 Task: Add Crooked Creek Plain Goat Cheese to the cart.
Action: Mouse moved to (968, 320)
Screenshot: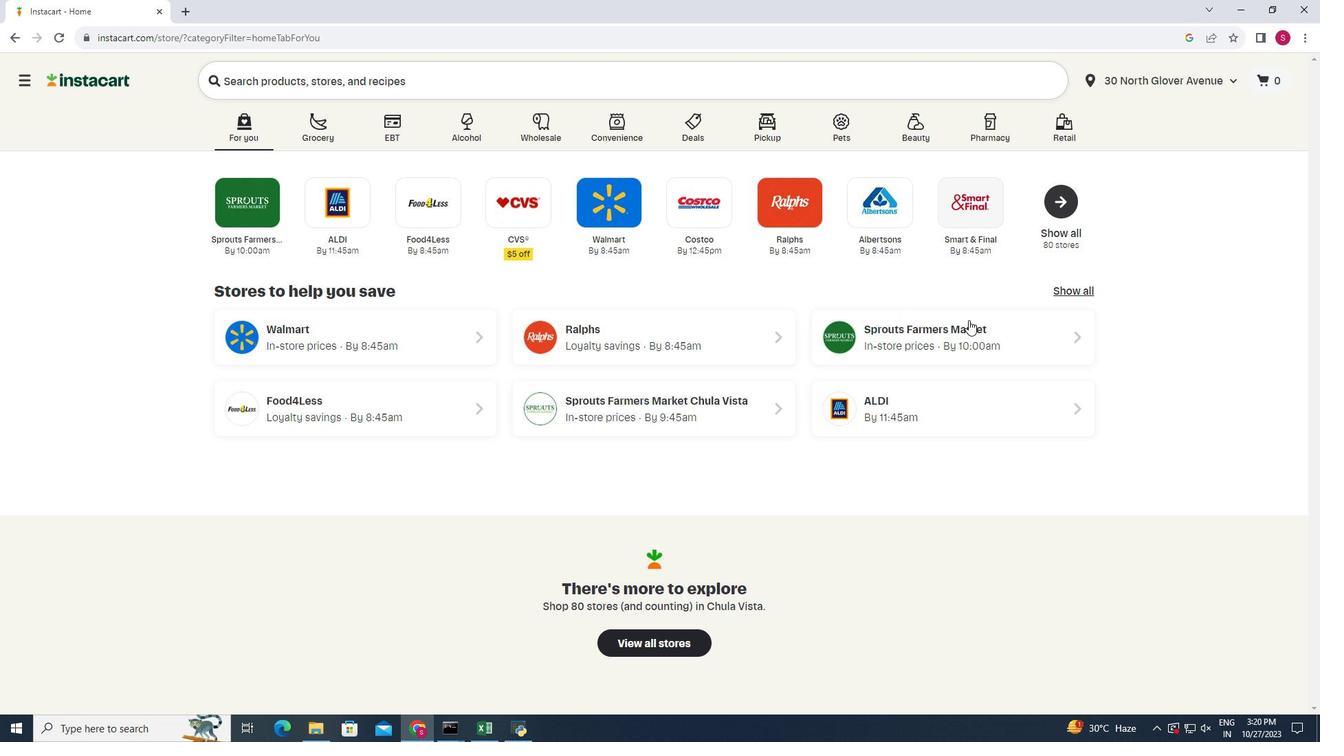 
Action: Mouse pressed left at (968, 320)
Screenshot: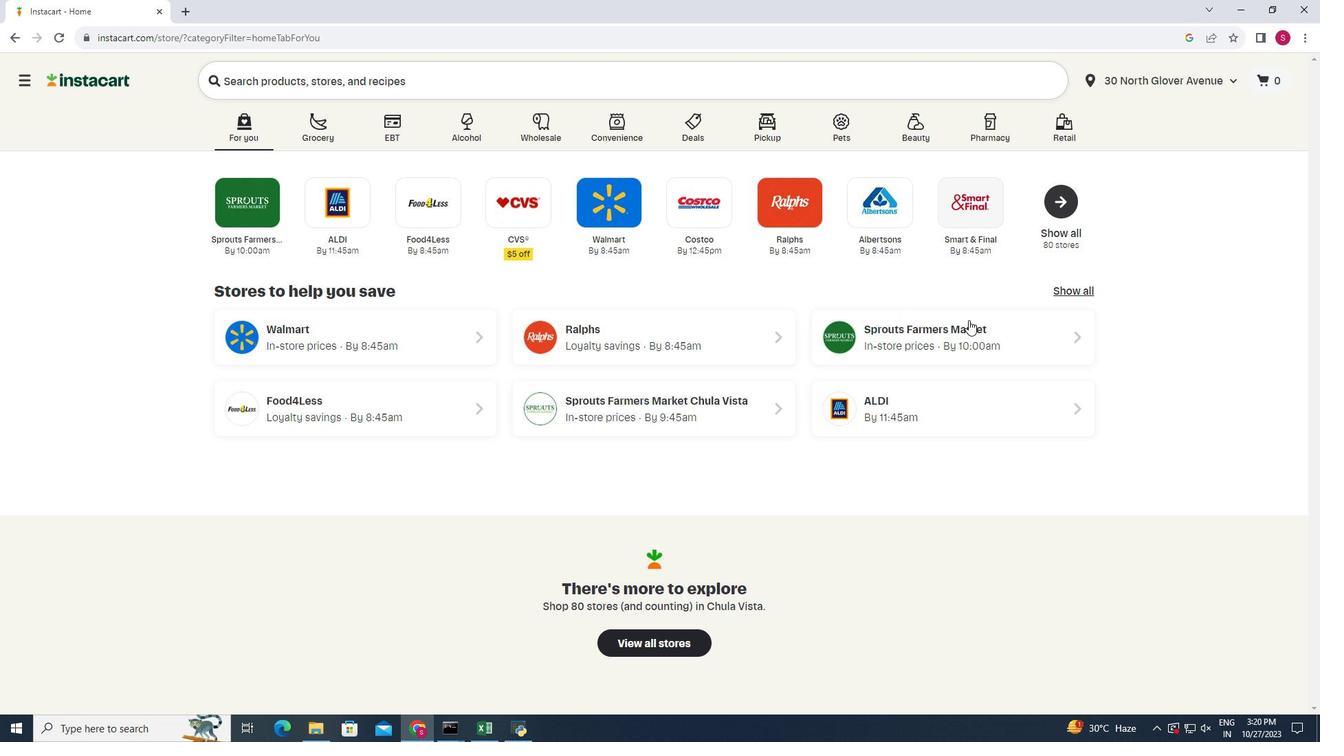 
Action: Mouse moved to (22, 601)
Screenshot: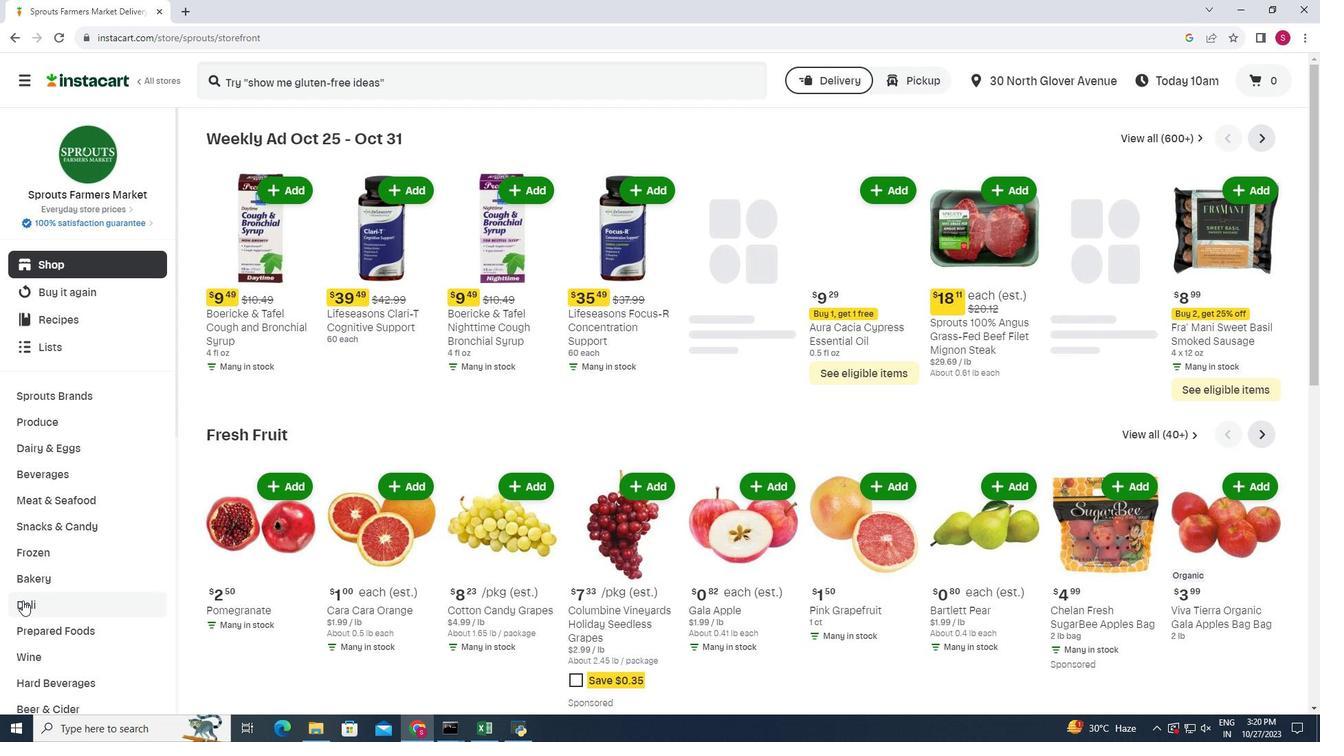 
Action: Mouse pressed left at (22, 601)
Screenshot: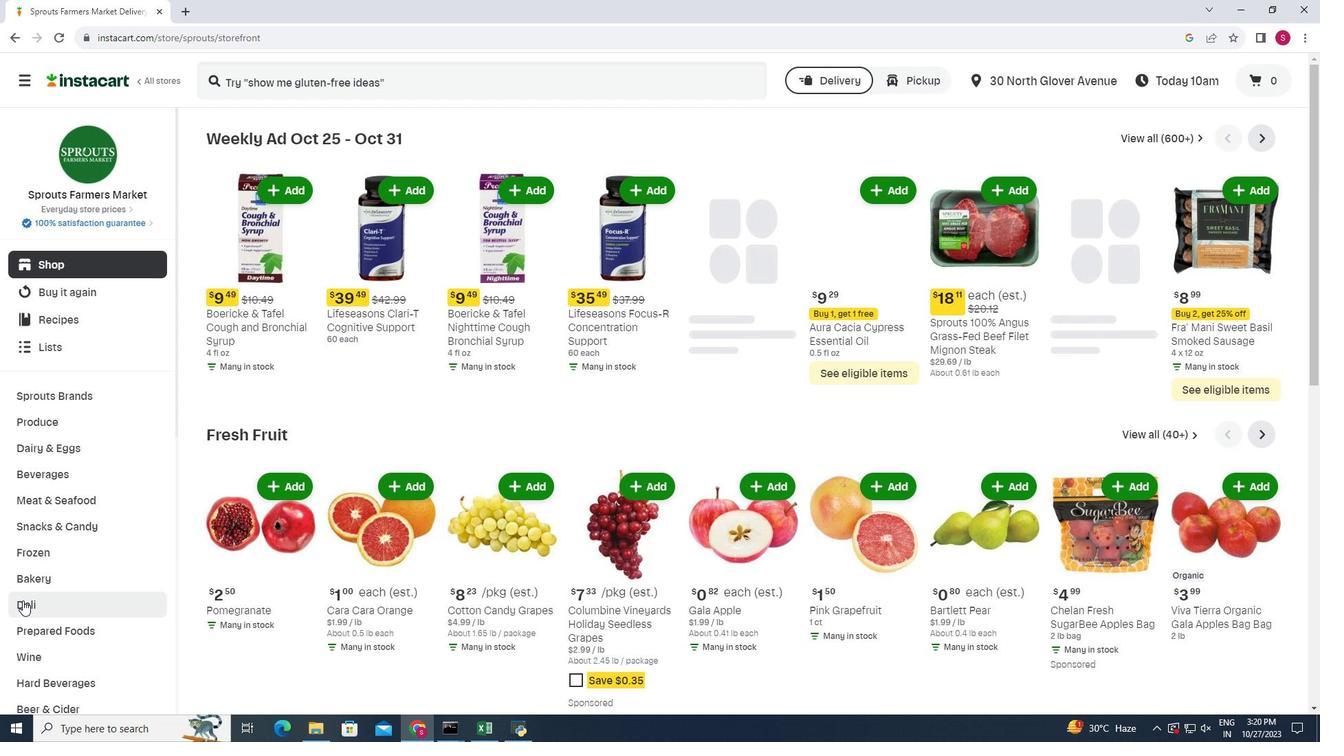 
Action: Mouse moved to (354, 165)
Screenshot: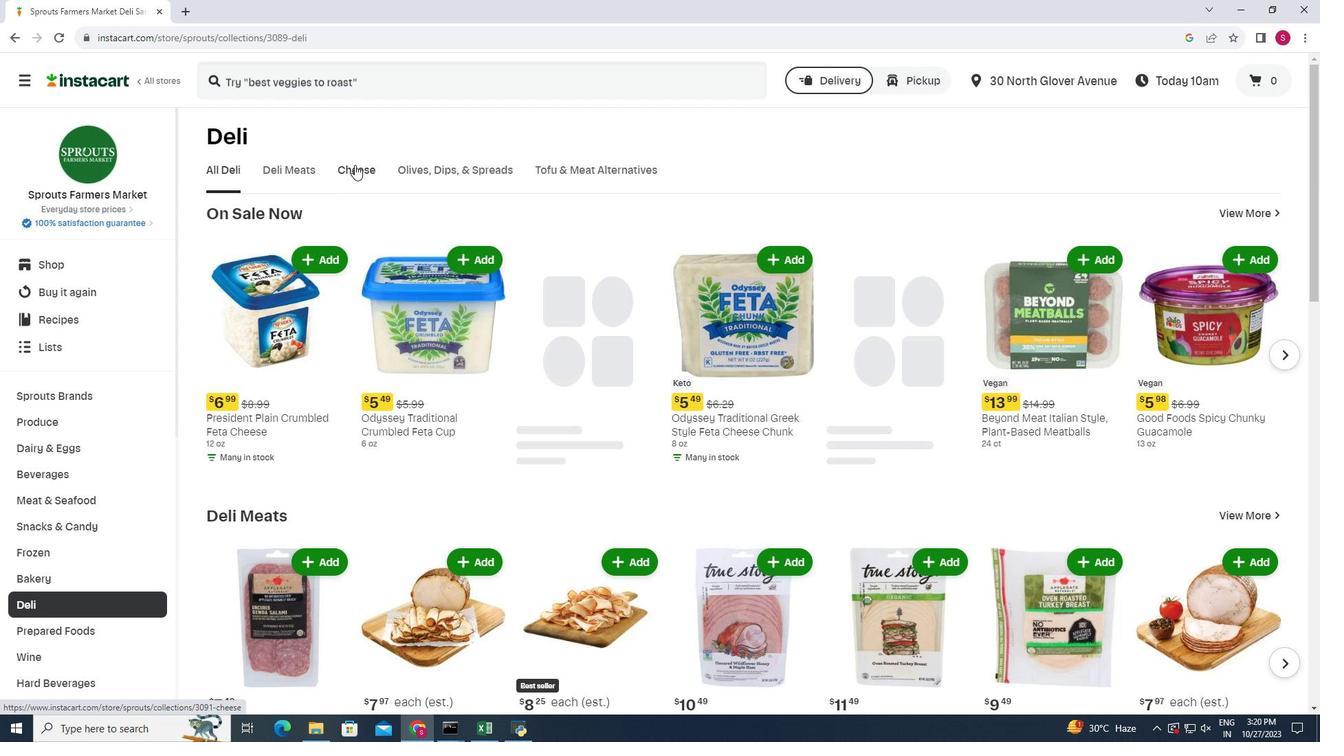 
Action: Mouse pressed left at (354, 165)
Screenshot: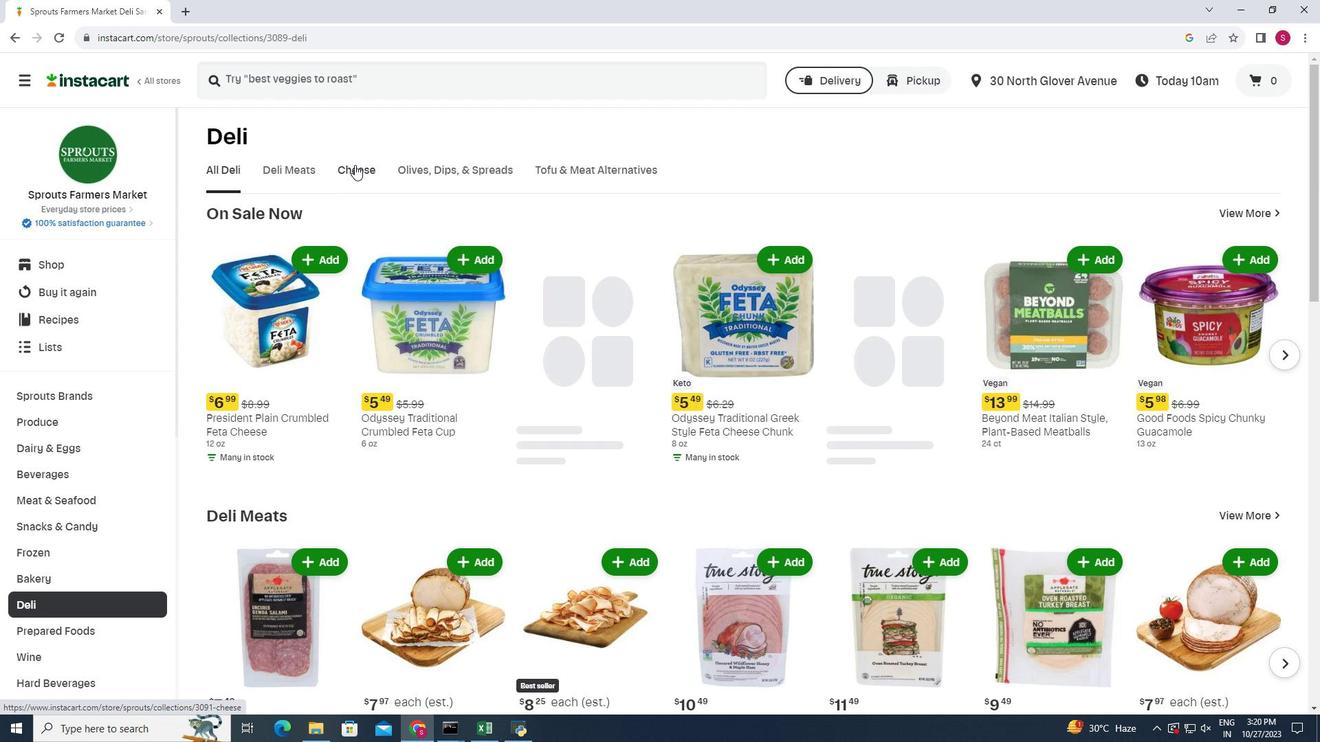 
Action: Mouse moved to (1287, 229)
Screenshot: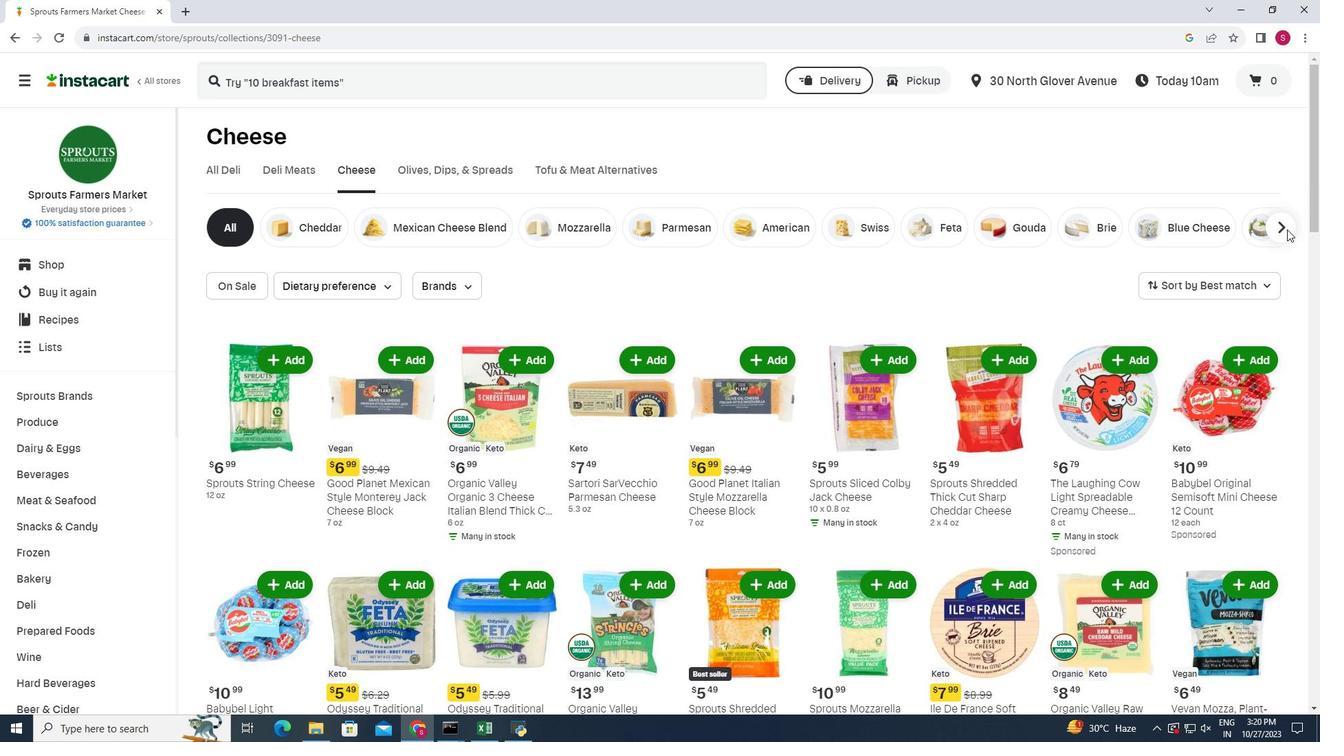 
Action: Mouse pressed left at (1287, 229)
Screenshot: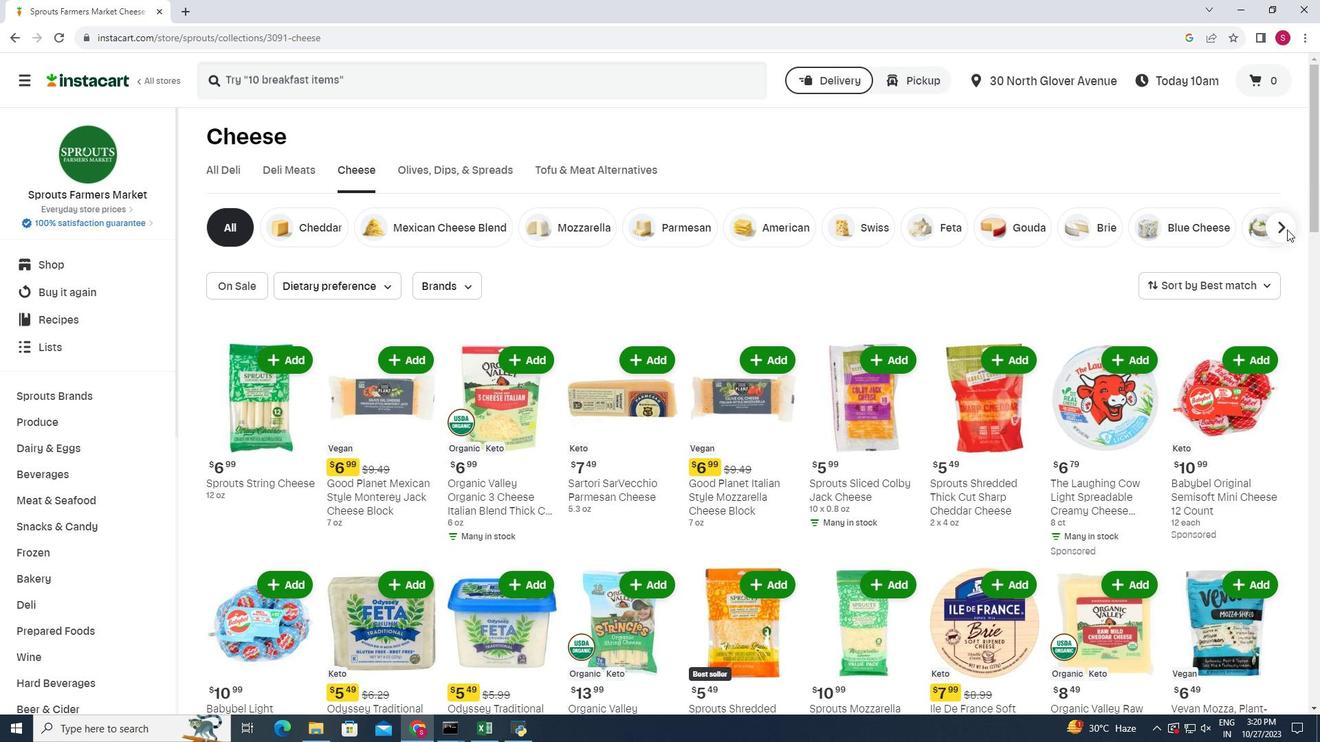 
Action: Mouse moved to (1232, 231)
Screenshot: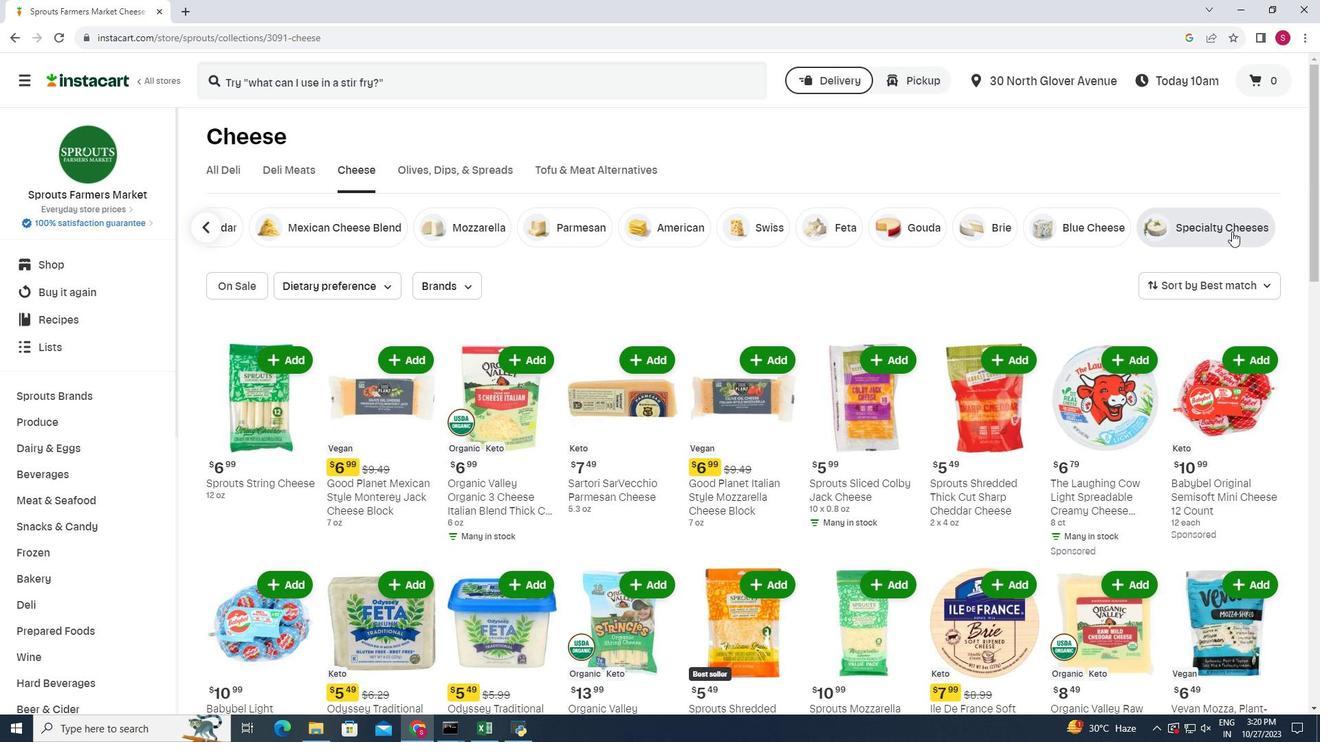 
Action: Mouse pressed left at (1232, 231)
Screenshot: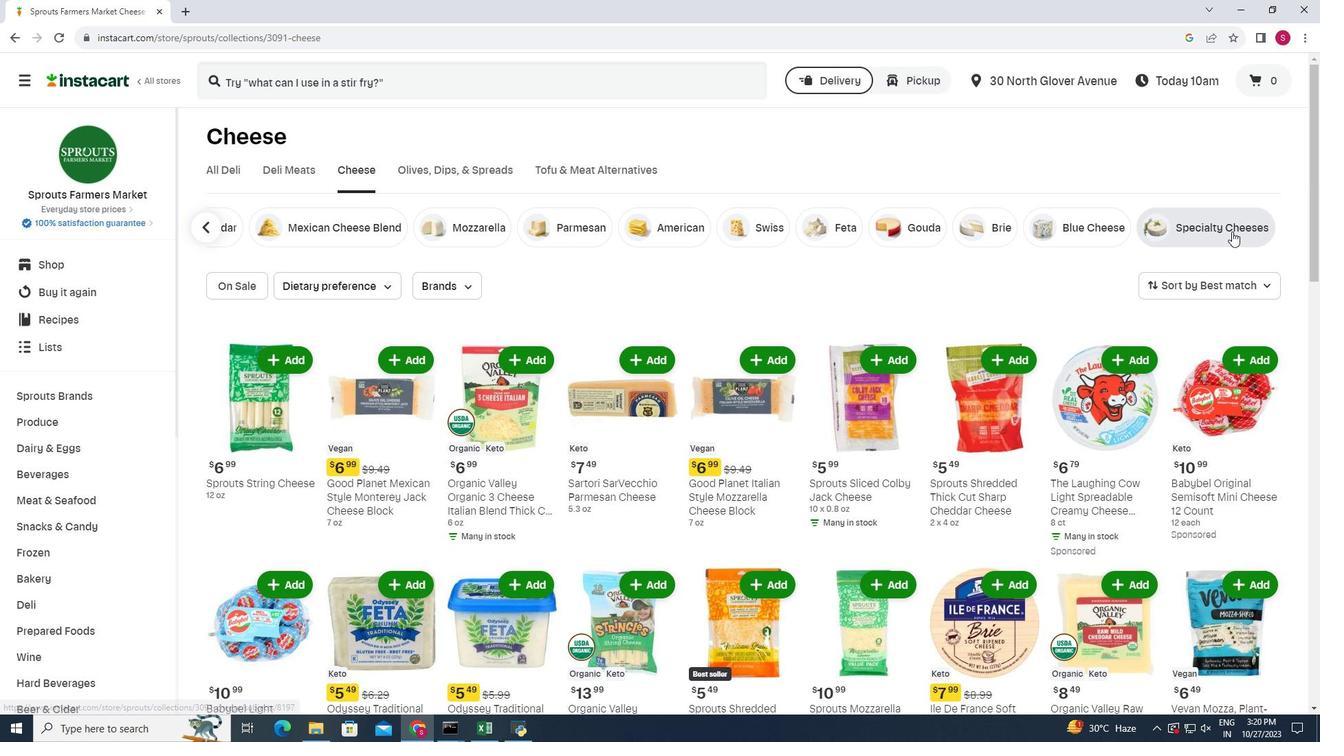 
Action: Mouse moved to (1197, 474)
Screenshot: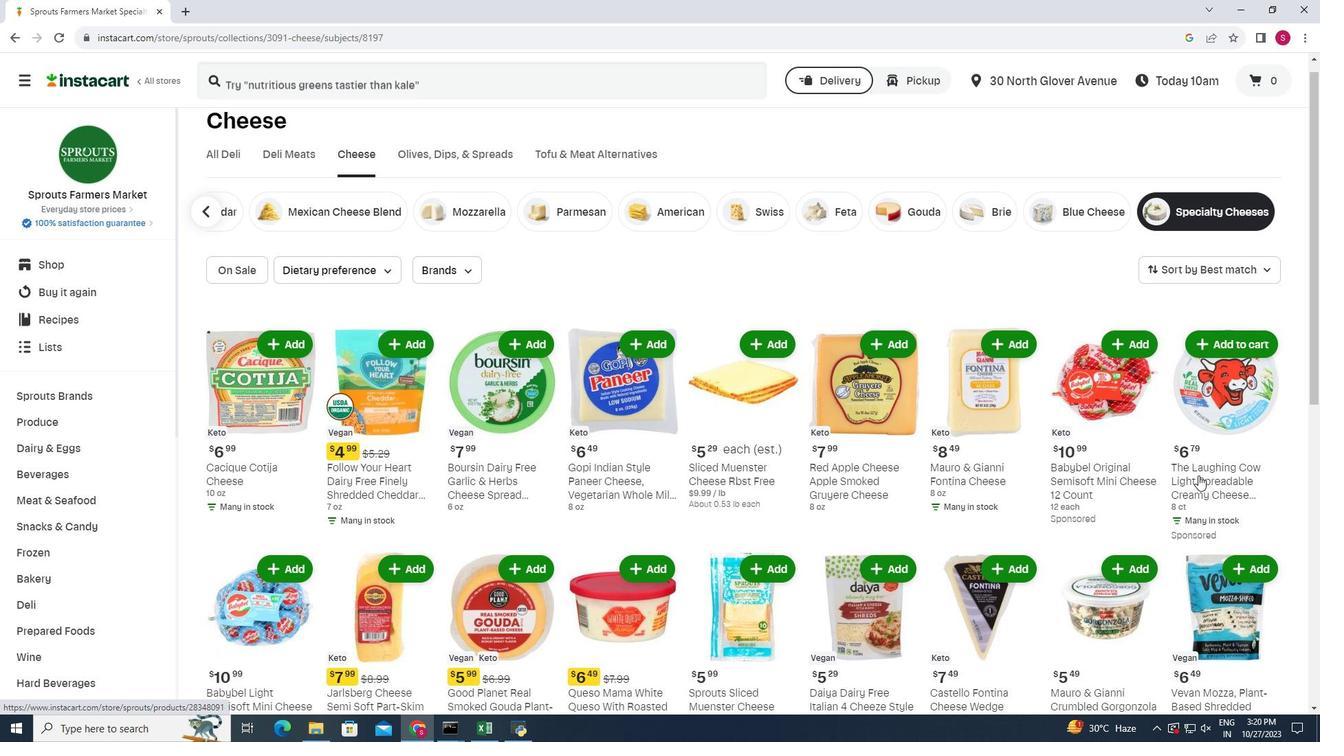 
Action: Mouse scrolled (1197, 473) with delta (0, 0)
Screenshot: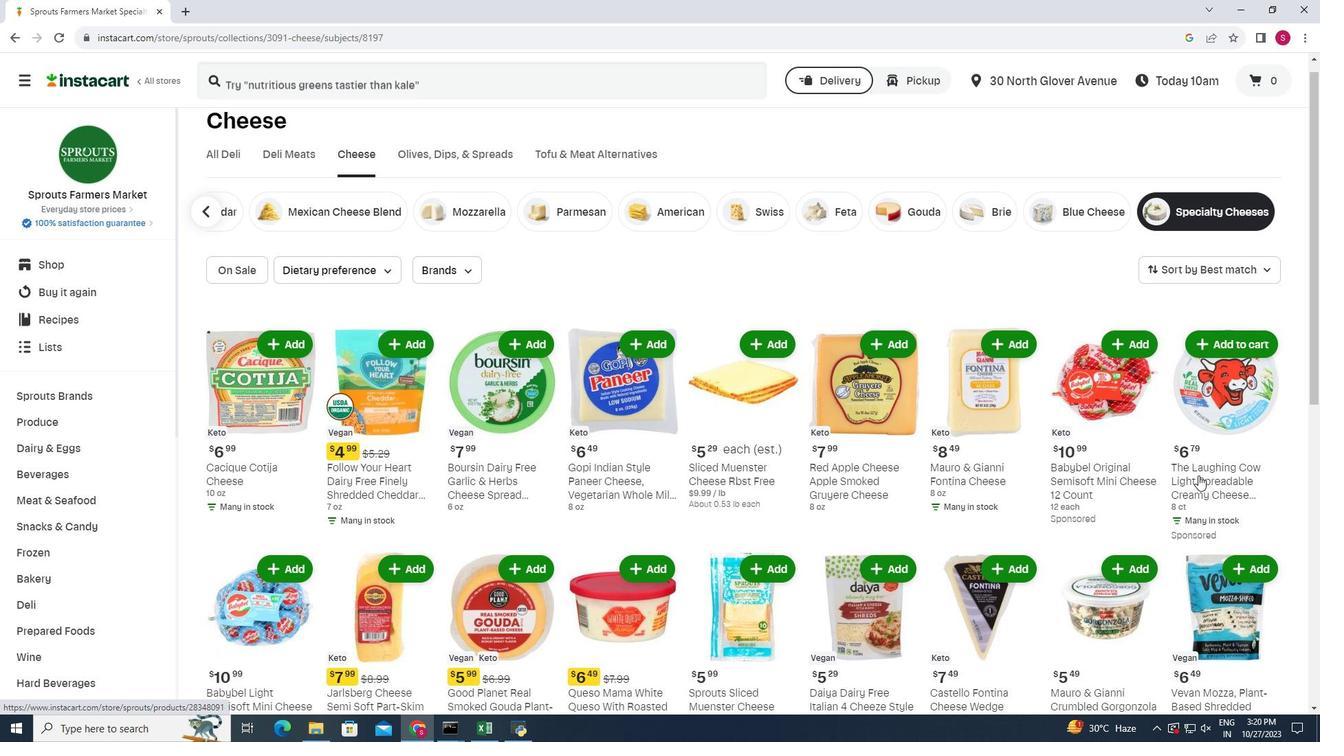 
Action: Mouse moved to (1198, 475)
Screenshot: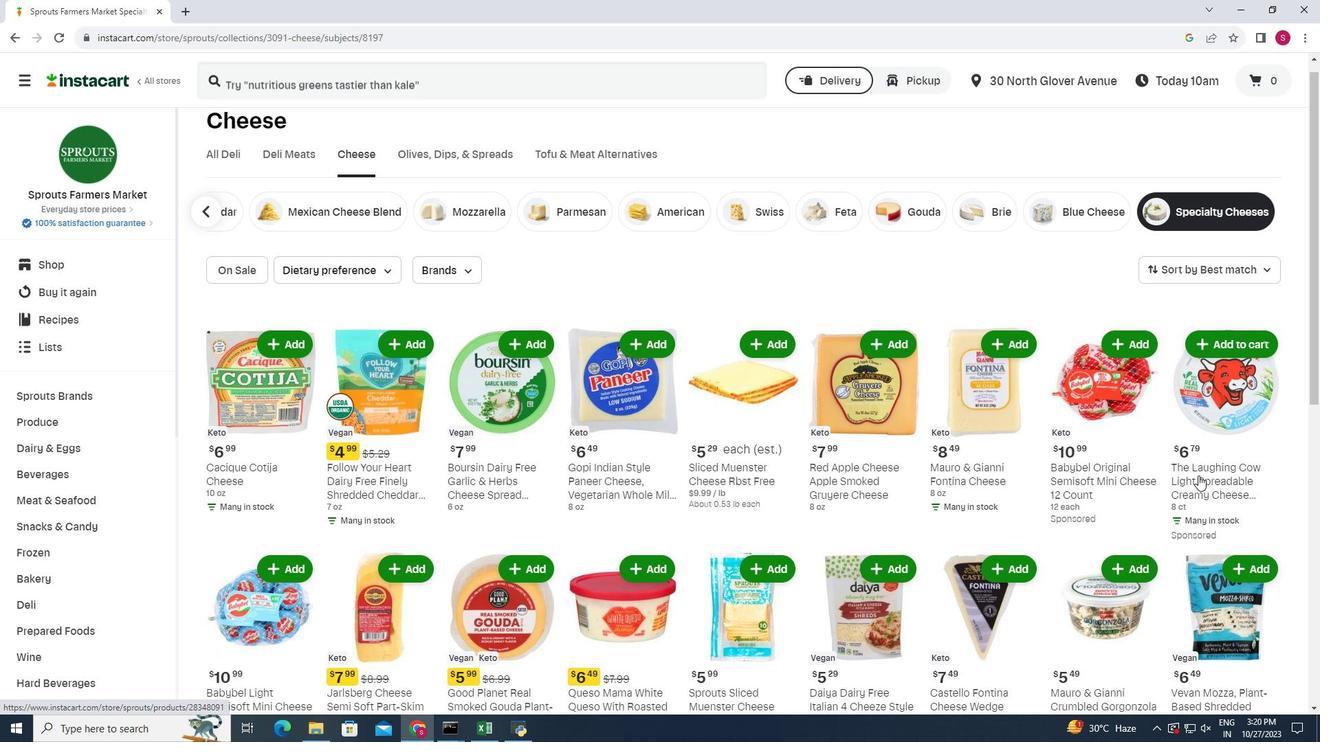 
Action: Mouse scrolled (1198, 475) with delta (0, 0)
Screenshot: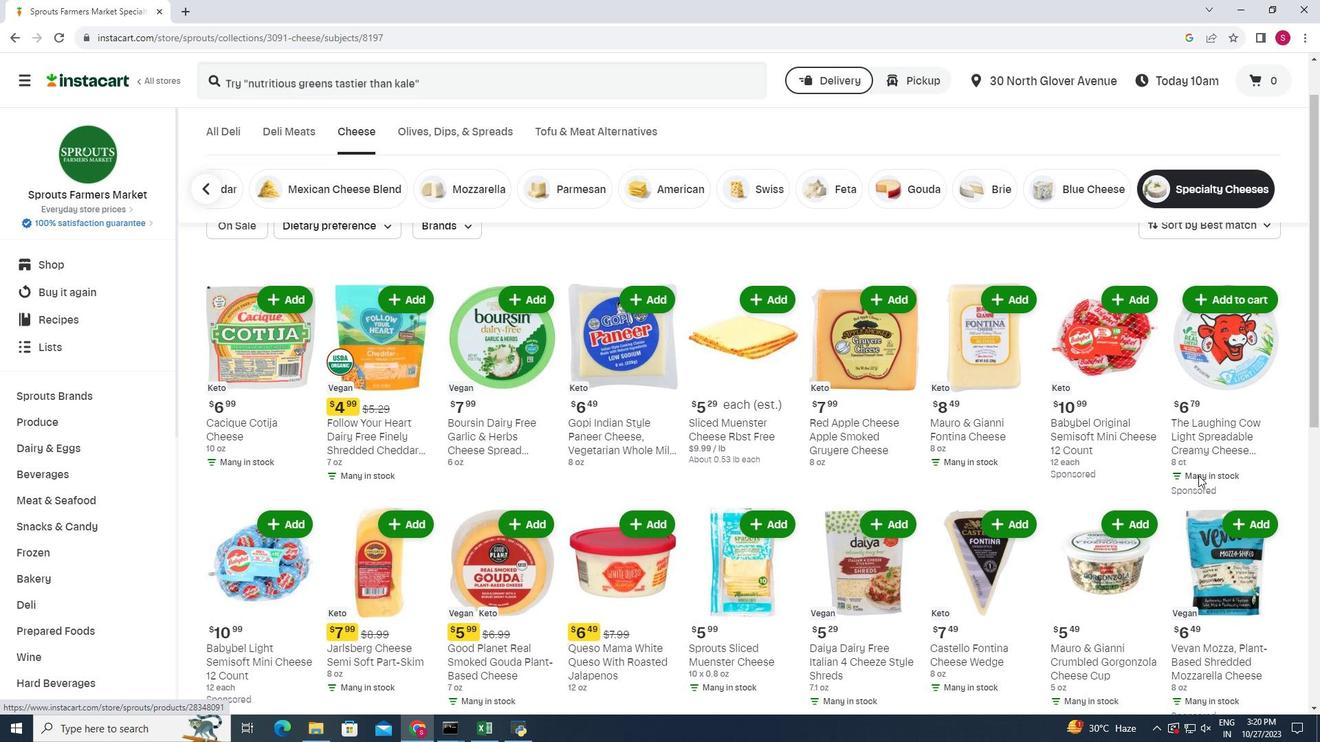 
Action: Mouse moved to (289, 508)
Screenshot: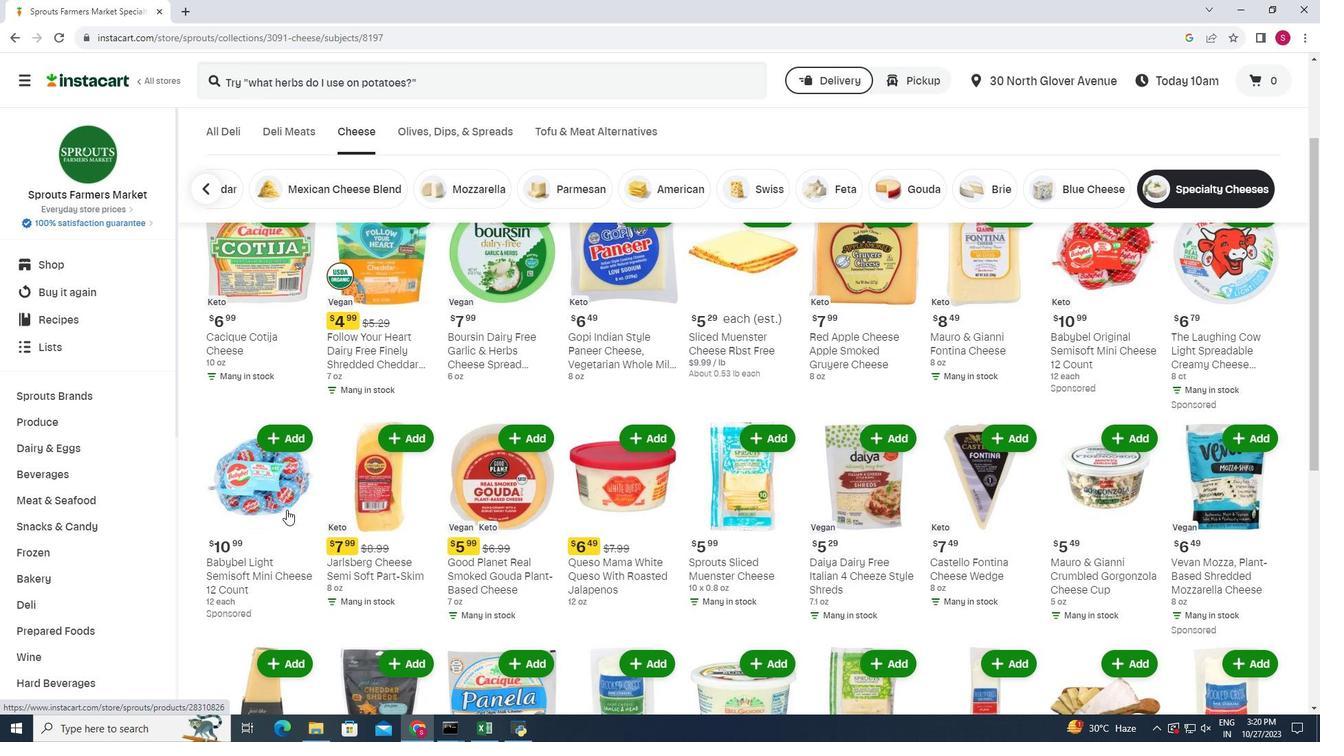 
Action: Mouse scrolled (289, 507) with delta (0, 0)
Screenshot: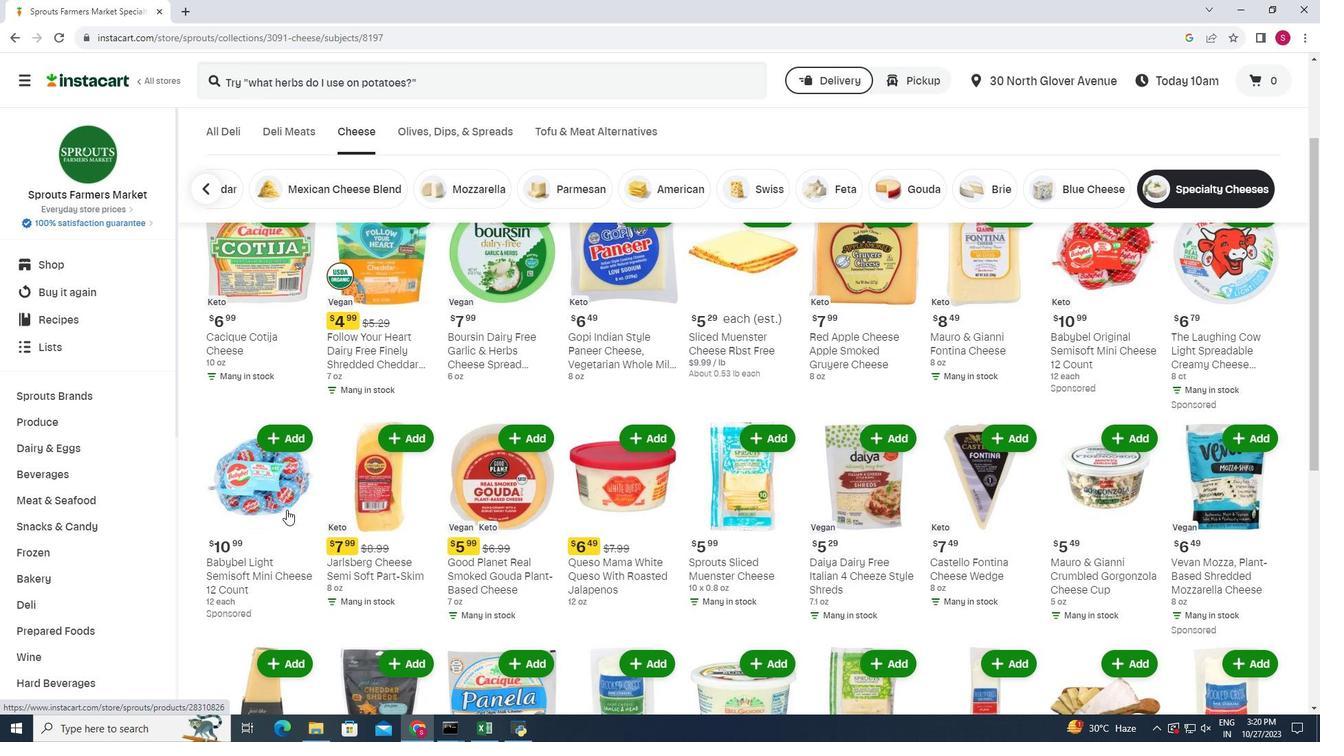 
Action: Mouse moved to (285, 511)
Screenshot: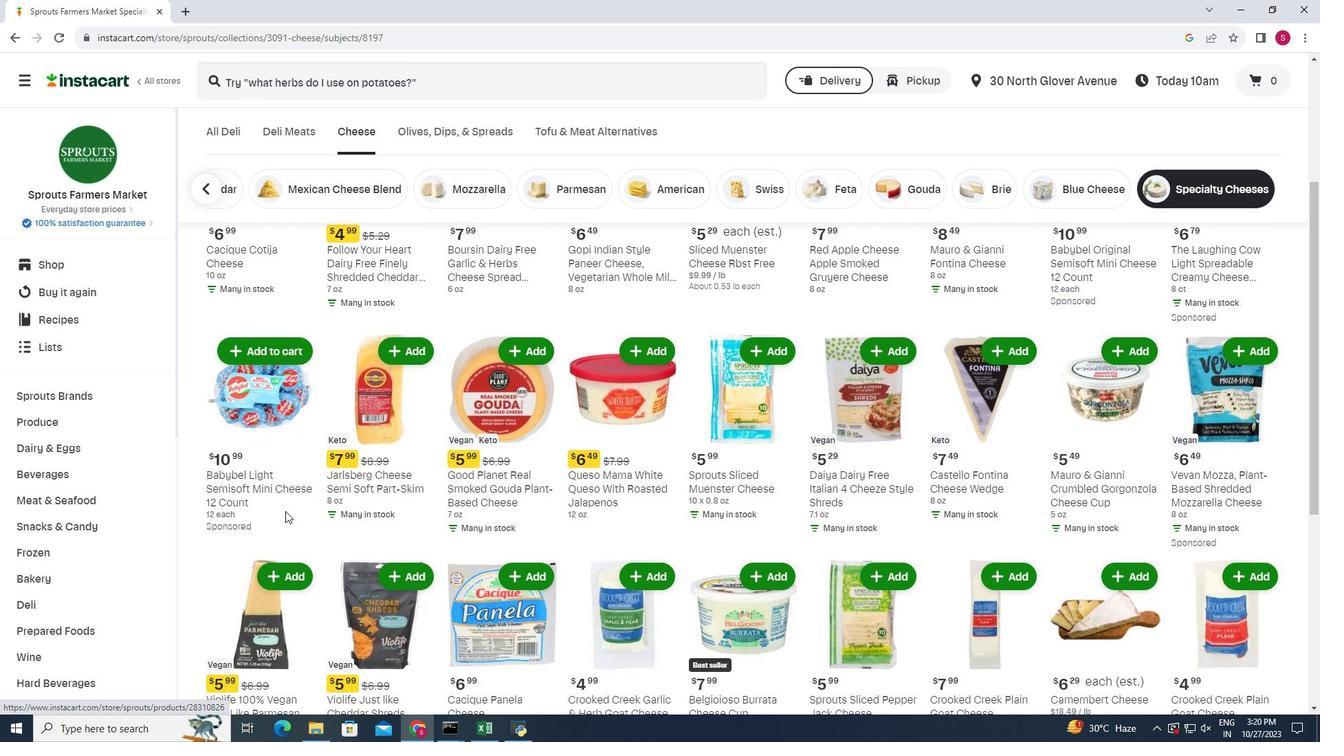 
Action: Mouse scrolled (285, 510) with delta (0, 0)
Screenshot: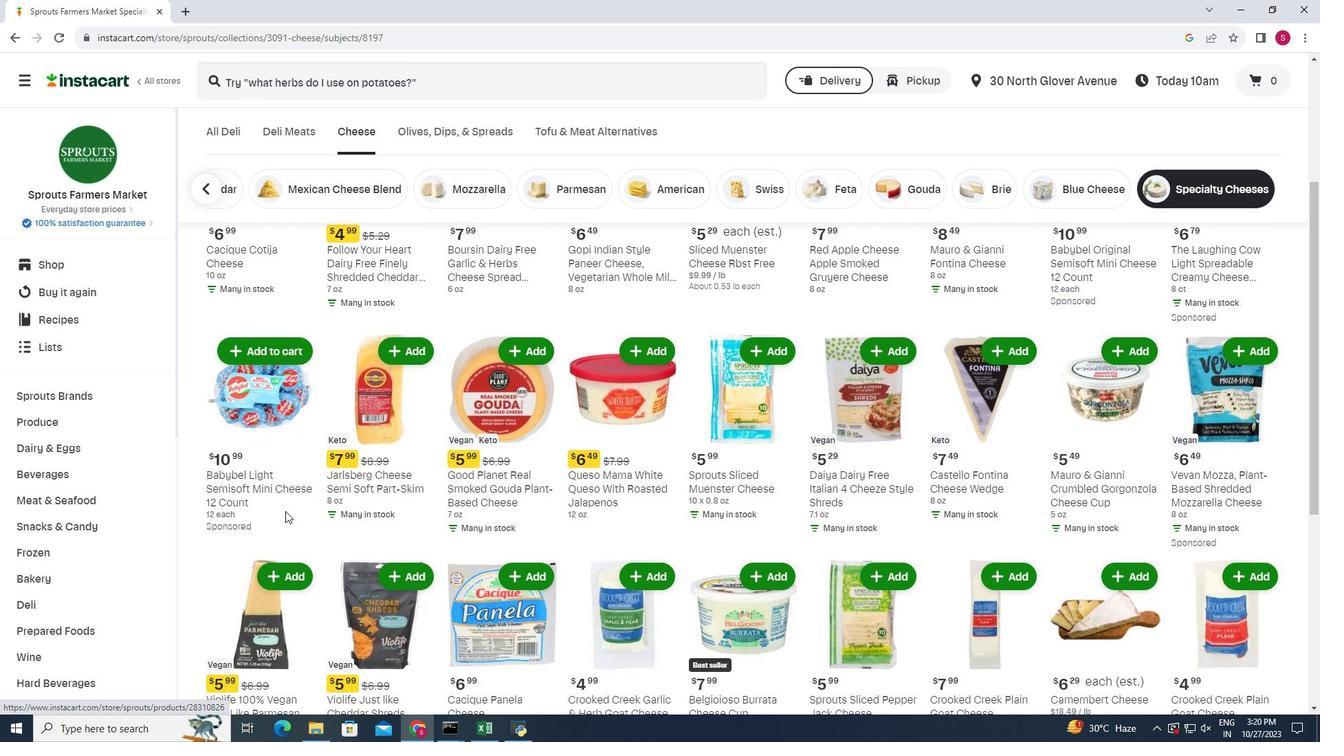 
Action: Mouse scrolled (285, 510) with delta (0, 0)
Screenshot: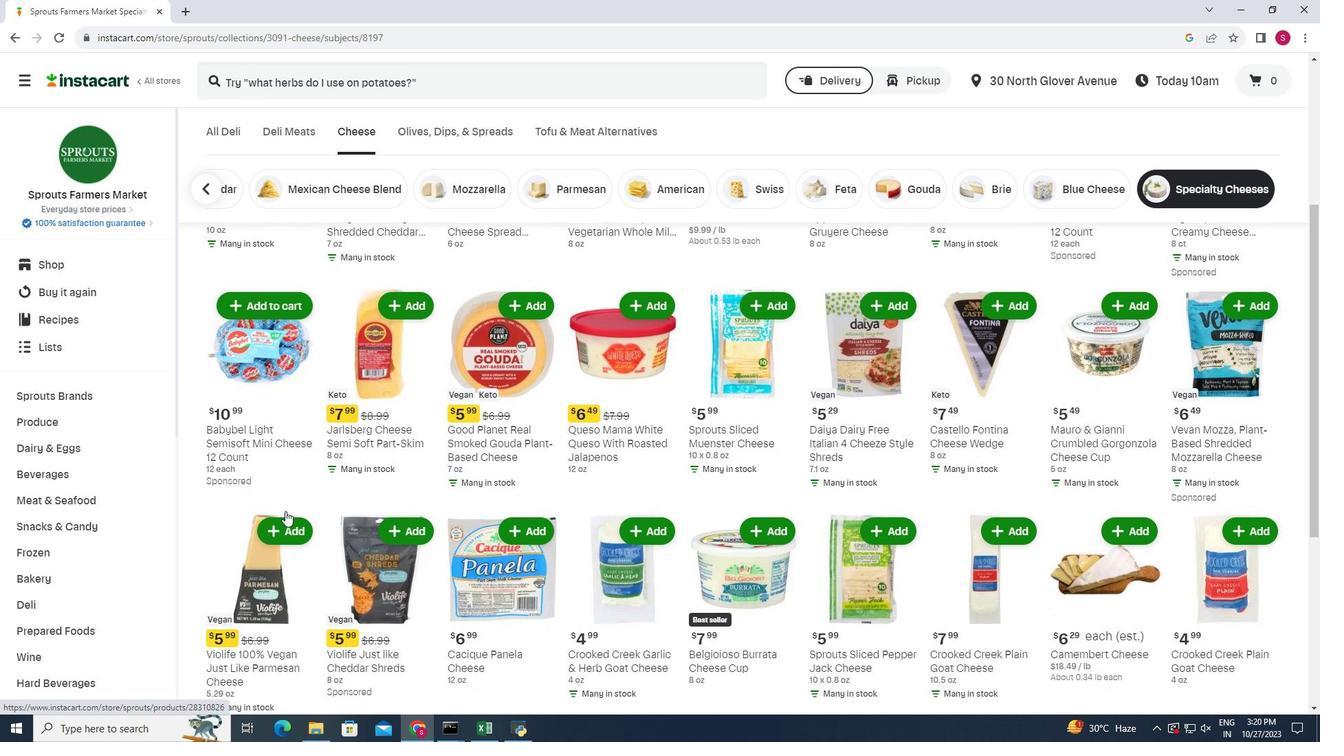 
Action: Mouse moved to (1004, 462)
Screenshot: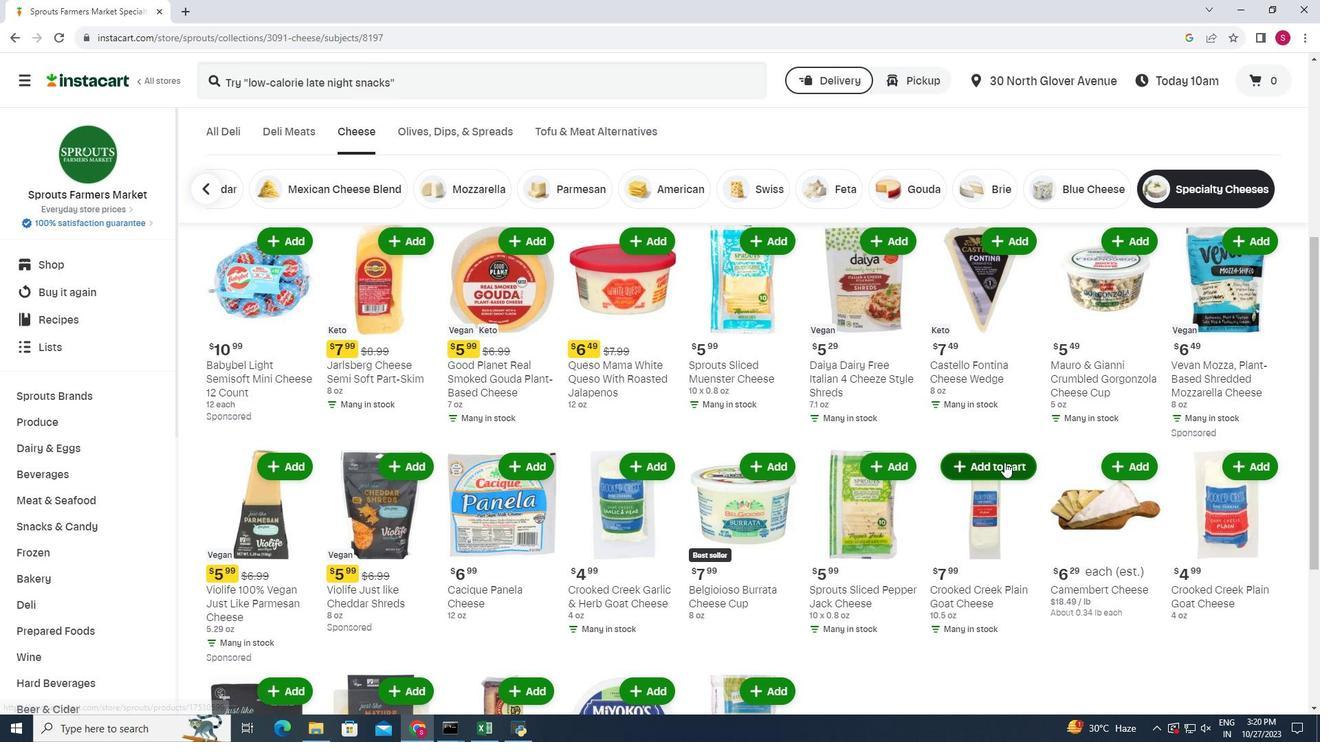 
Action: Mouse pressed left at (1004, 462)
Screenshot: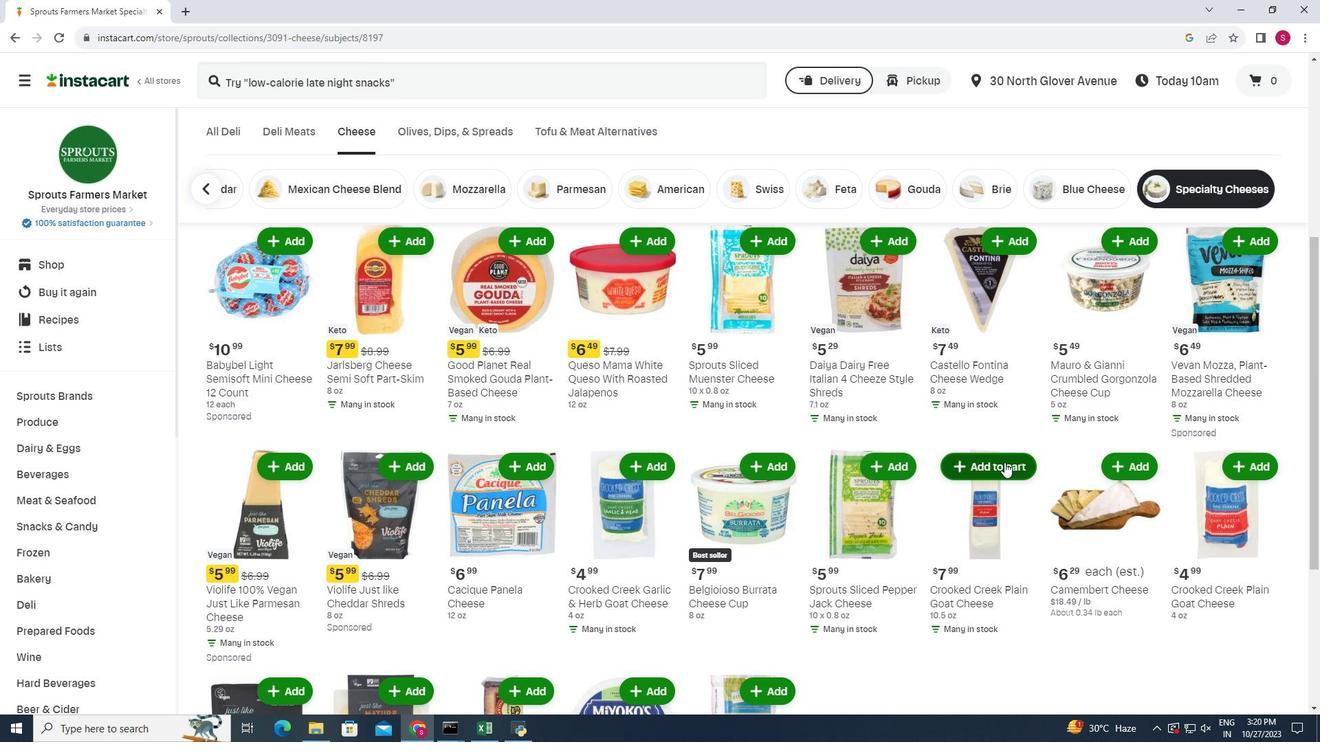 
Action: Mouse moved to (1022, 435)
Screenshot: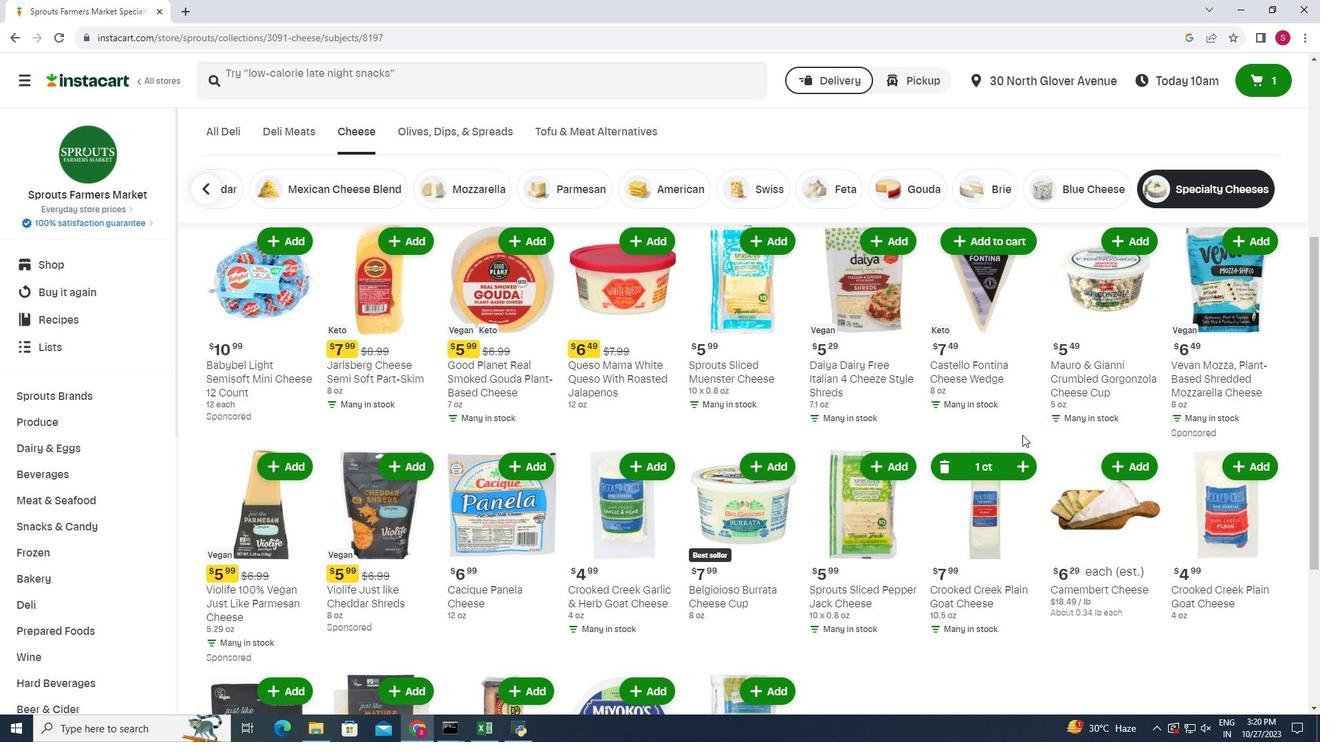 
